 Task: Look for products in the category "Hot Dogs & Sausages" from the brand "Fra Mani".
Action: Mouse pressed left at (17, 134)
Screenshot: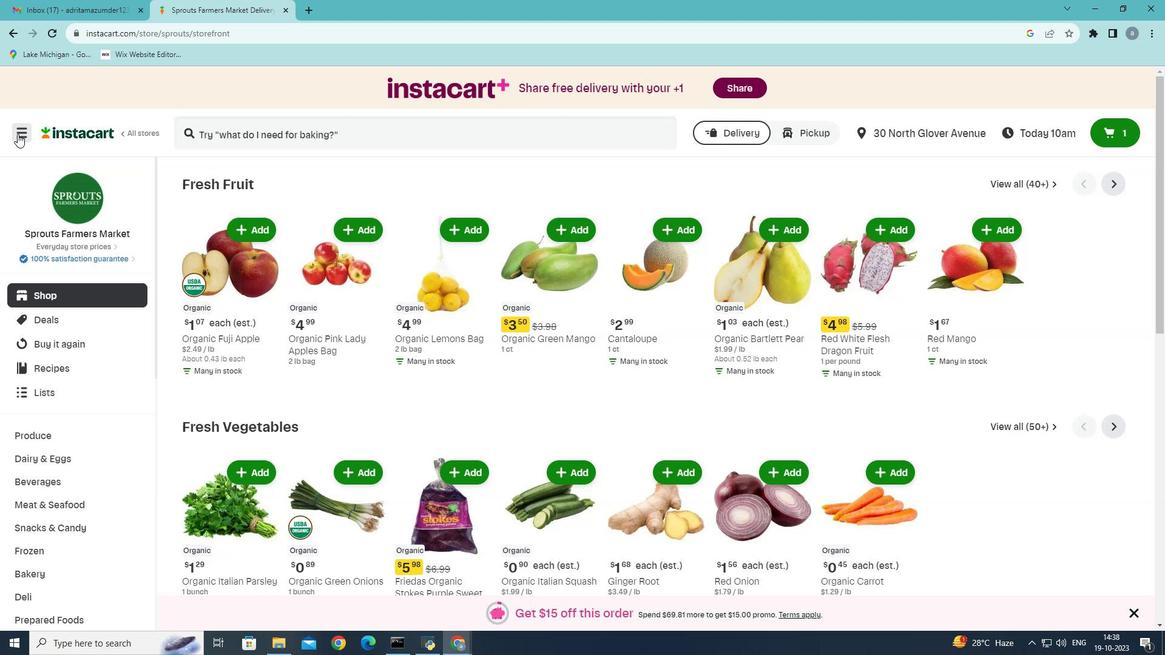 
Action: Mouse moved to (49, 354)
Screenshot: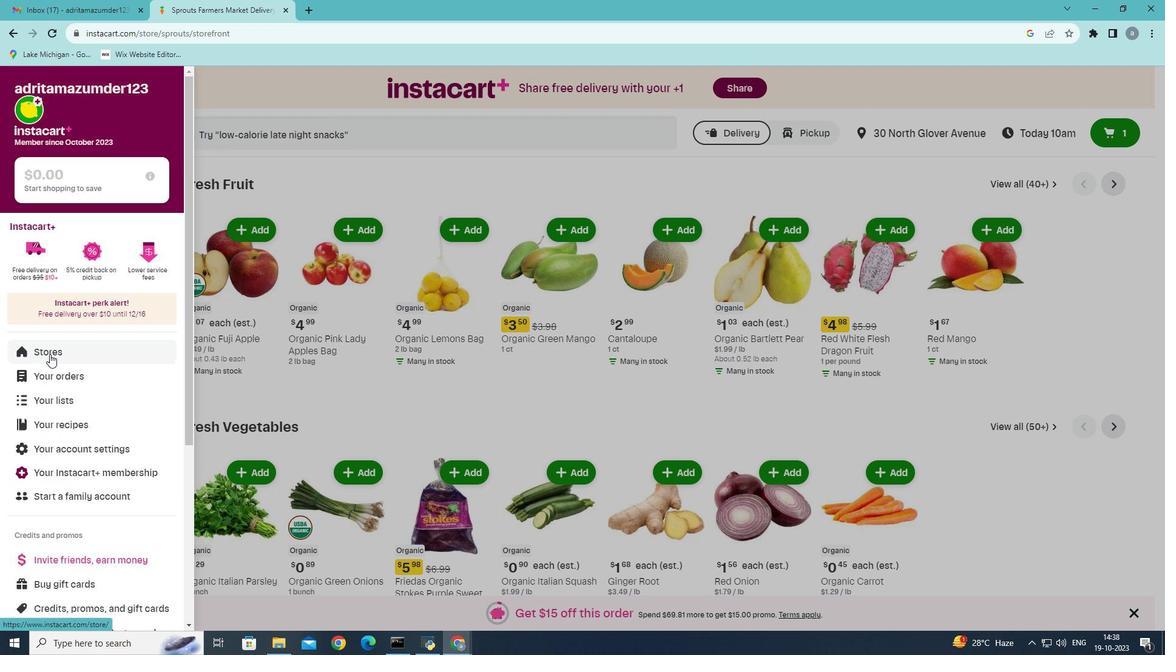 
Action: Mouse pressed left at (49, 354)
Screenshot: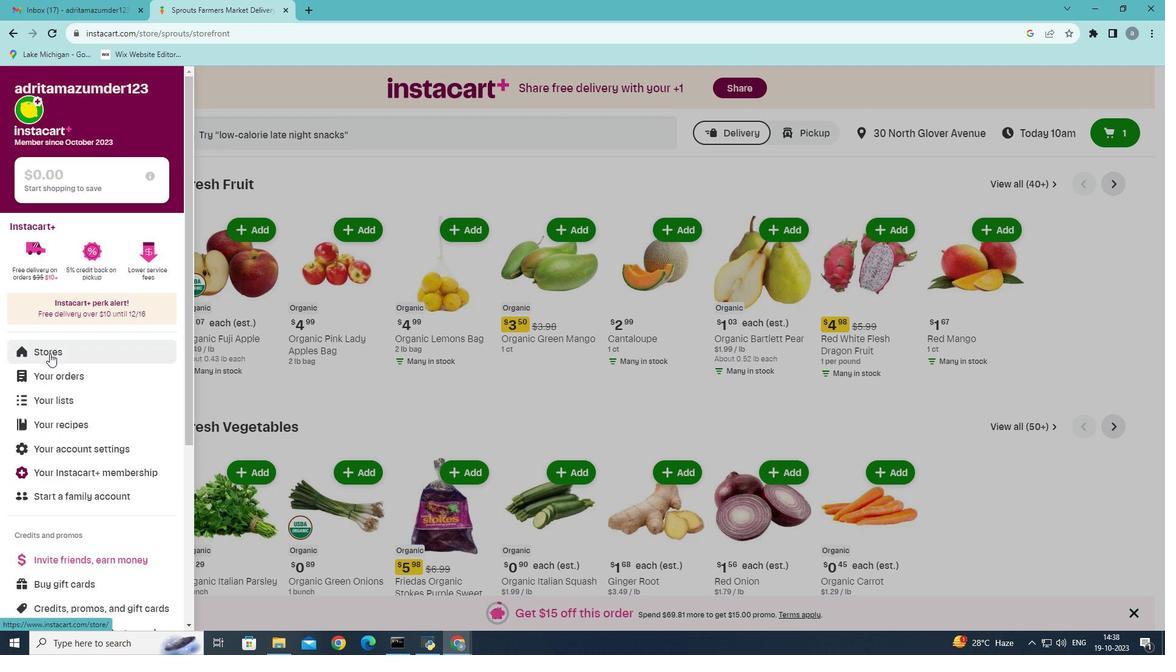 
Action: Mouse moved to (295, 131)
Screenshot: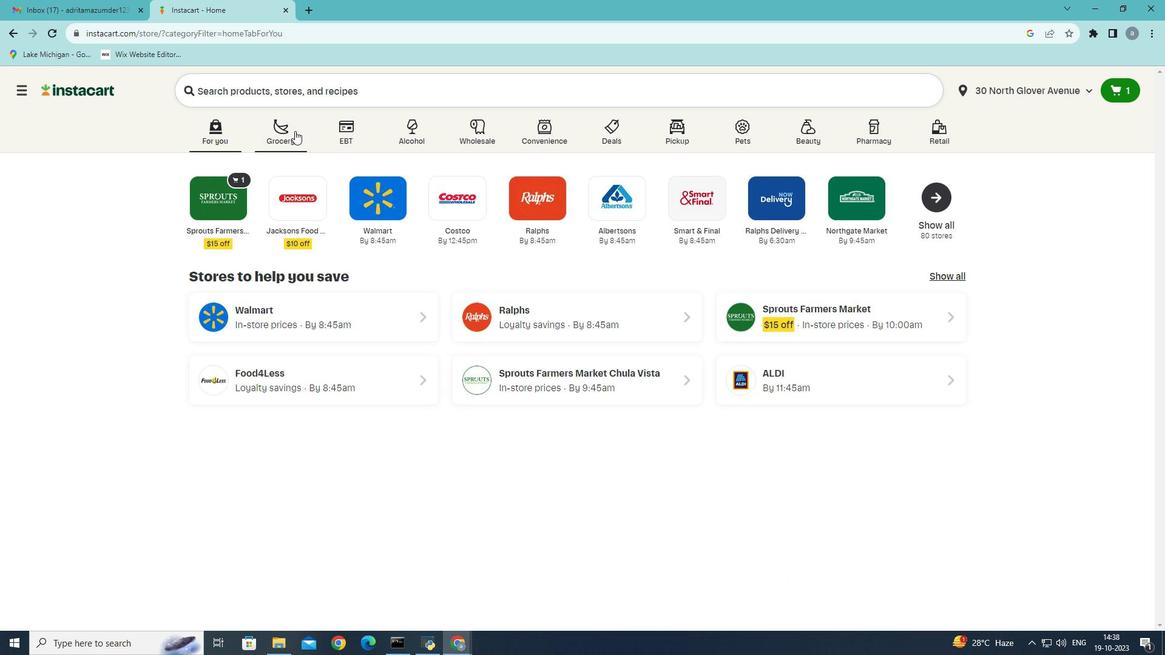 
Action: Mouse pressed left at (295, 131)
Screenshot: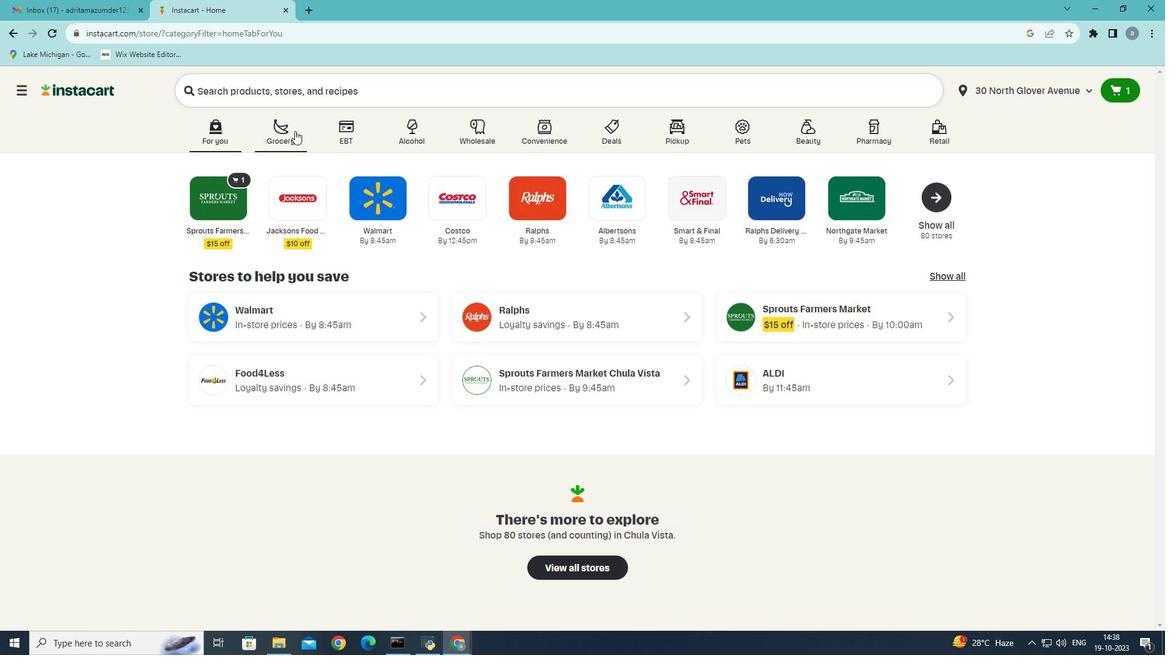 
Action: Mouse moved to (254, 360)
Screenshot: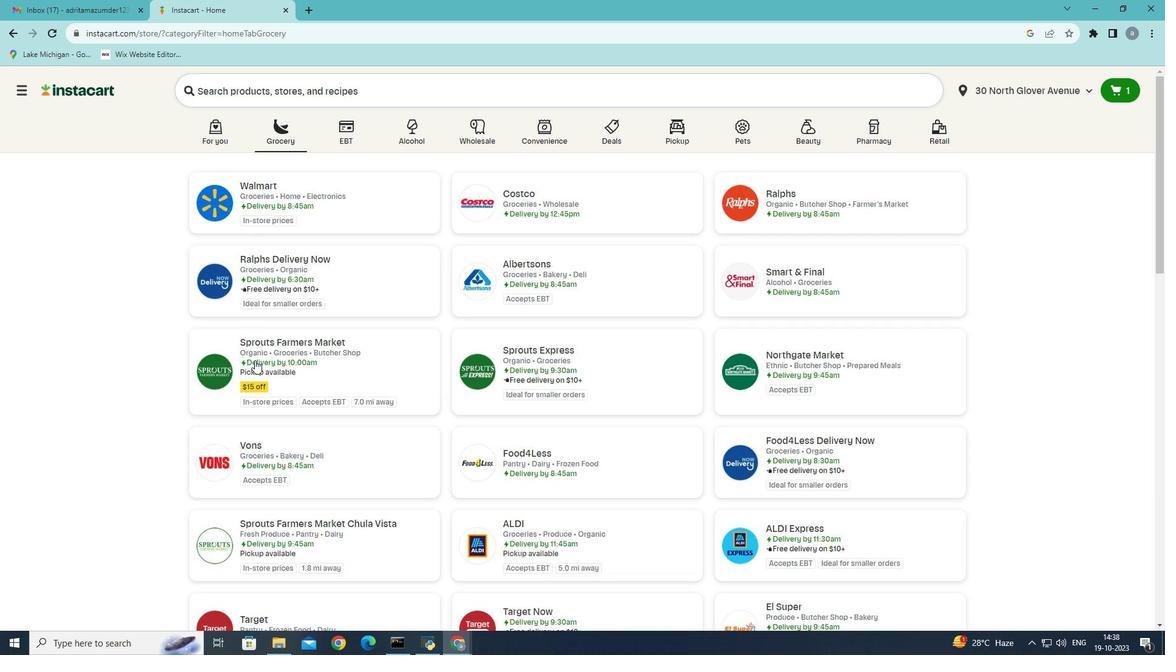 
Action: Mouse pressed left at (254, 360)
Screenshot: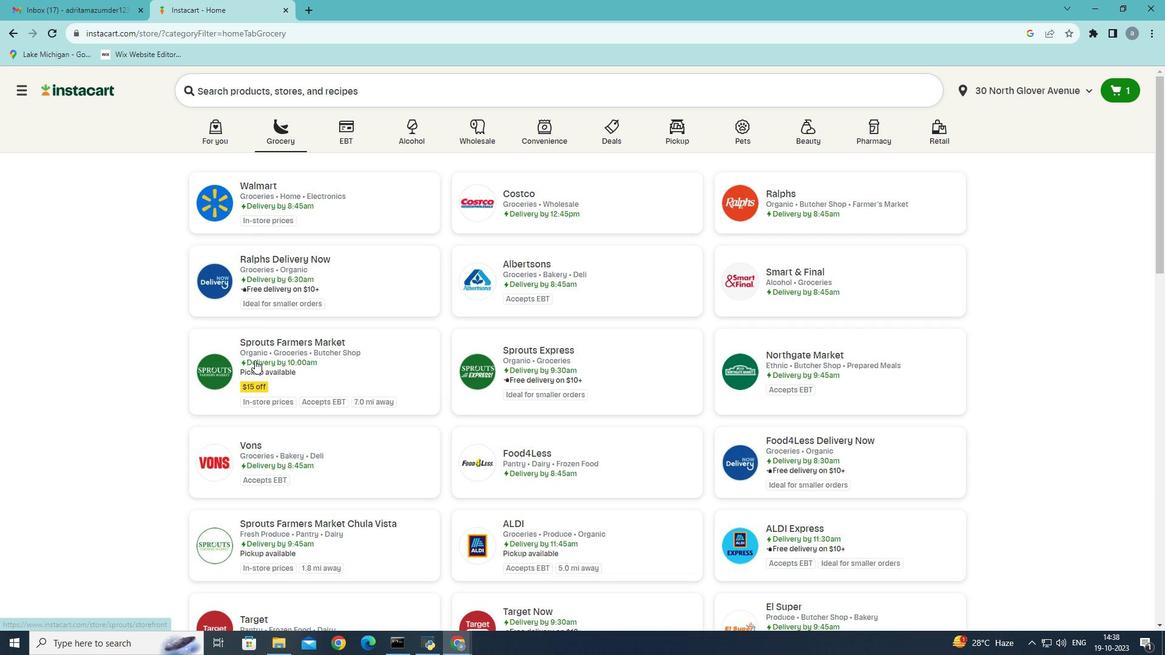 
Action: Mouse moved to (64, 504)
Screenshot: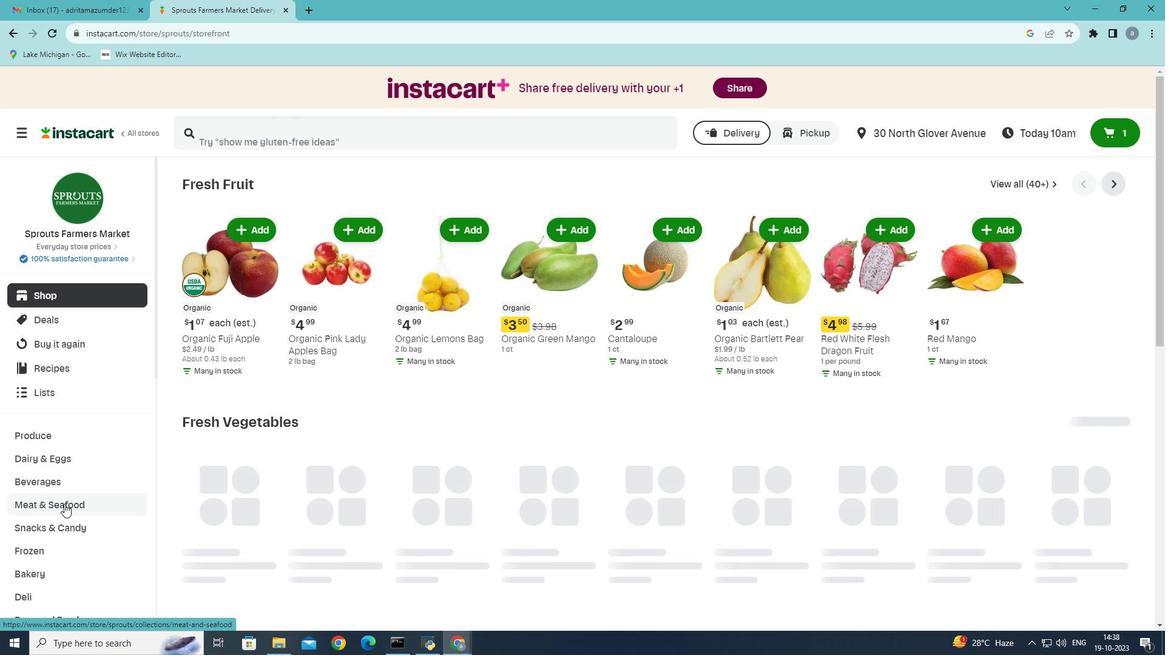 
Action: Mouse pressed left at (64, 504)
Screenshot: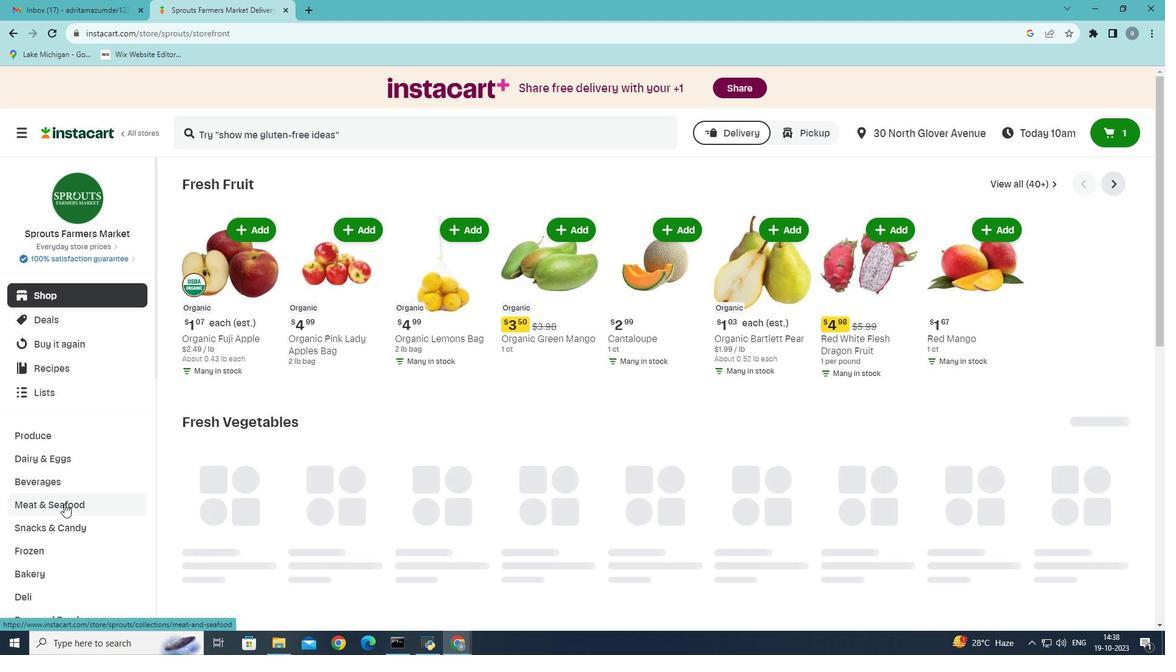 
Action: Mouse moved to (621, 213)
Screenshot: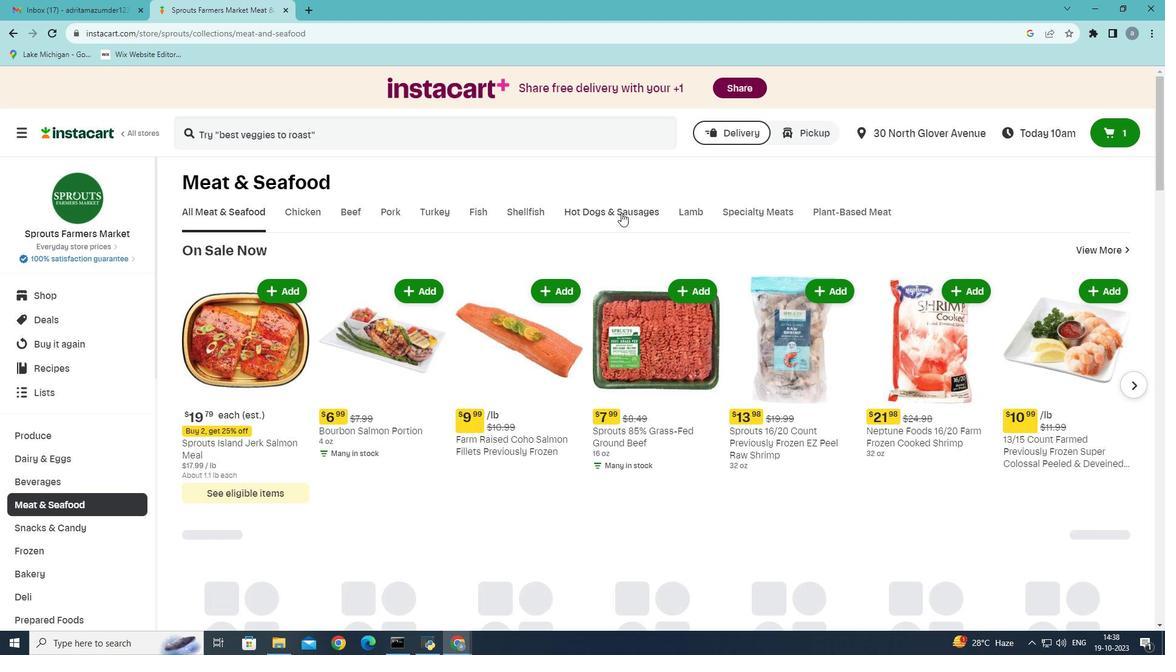 
Action: Mouse pressed left at (621, 213)
Screenshot: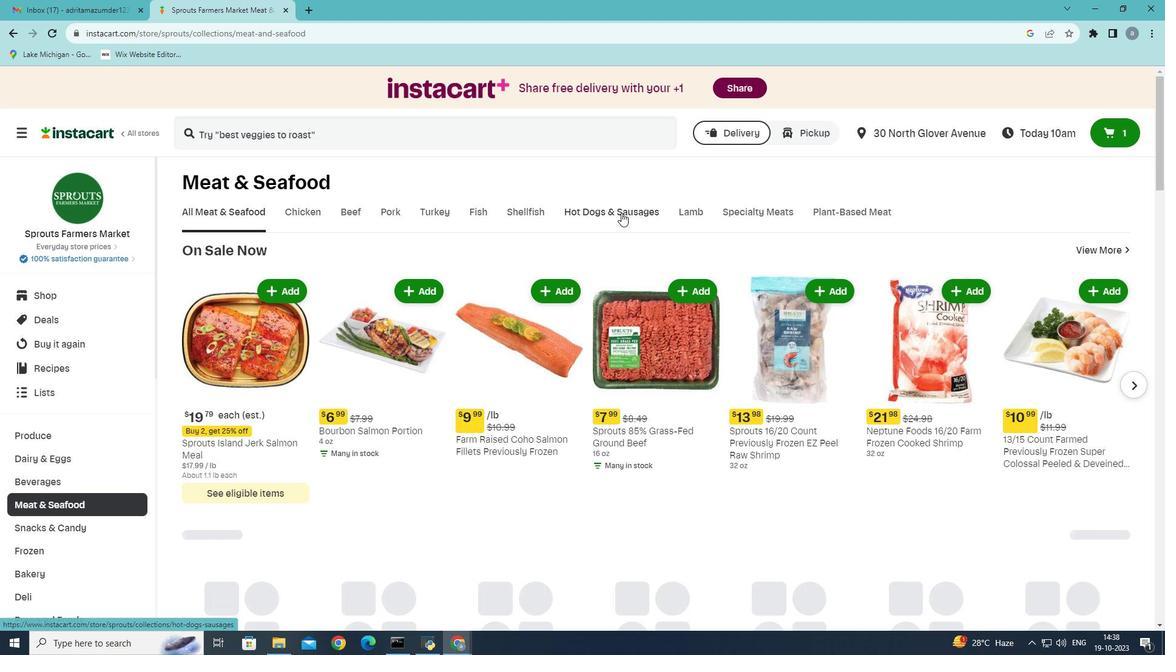 
Action: Mouse moved to (306, 261)
Screenshot: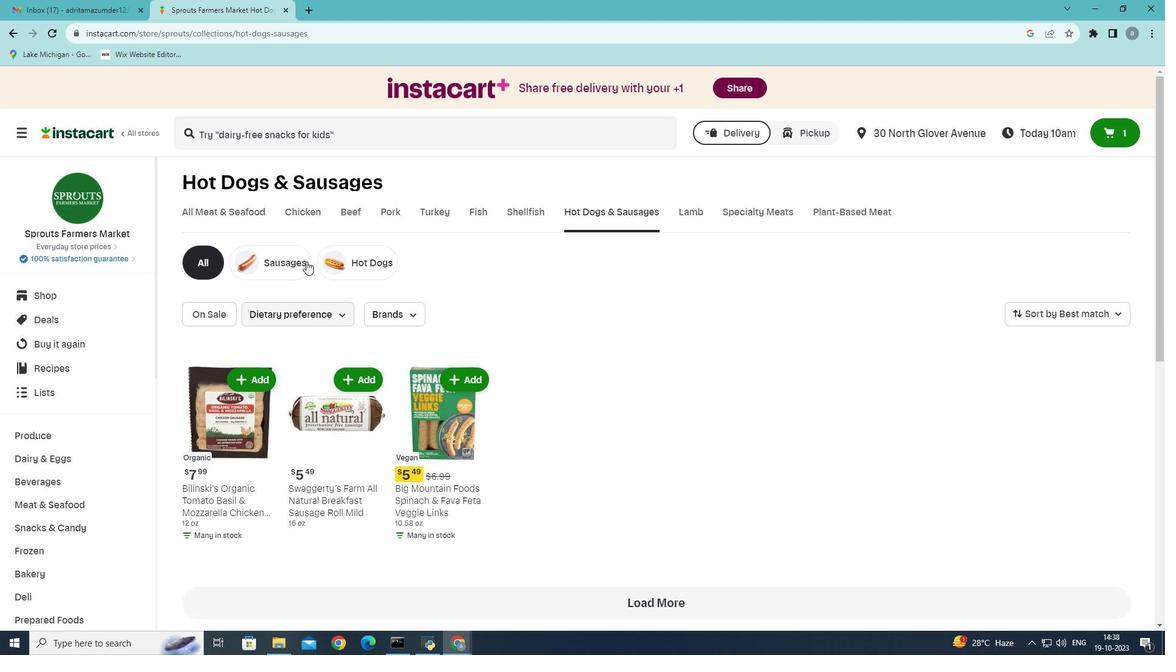 
Action: Mouse pressed left at (306, 261)
Screenshot: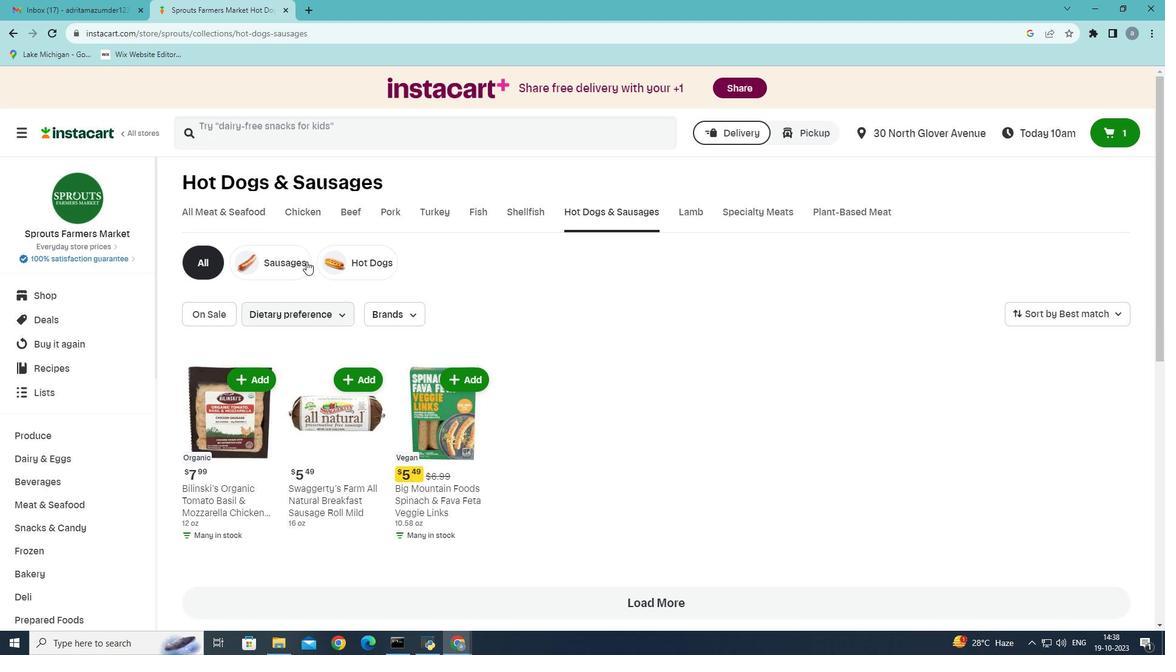 
Action: Mouse moved to (409, 310)
Screenshot: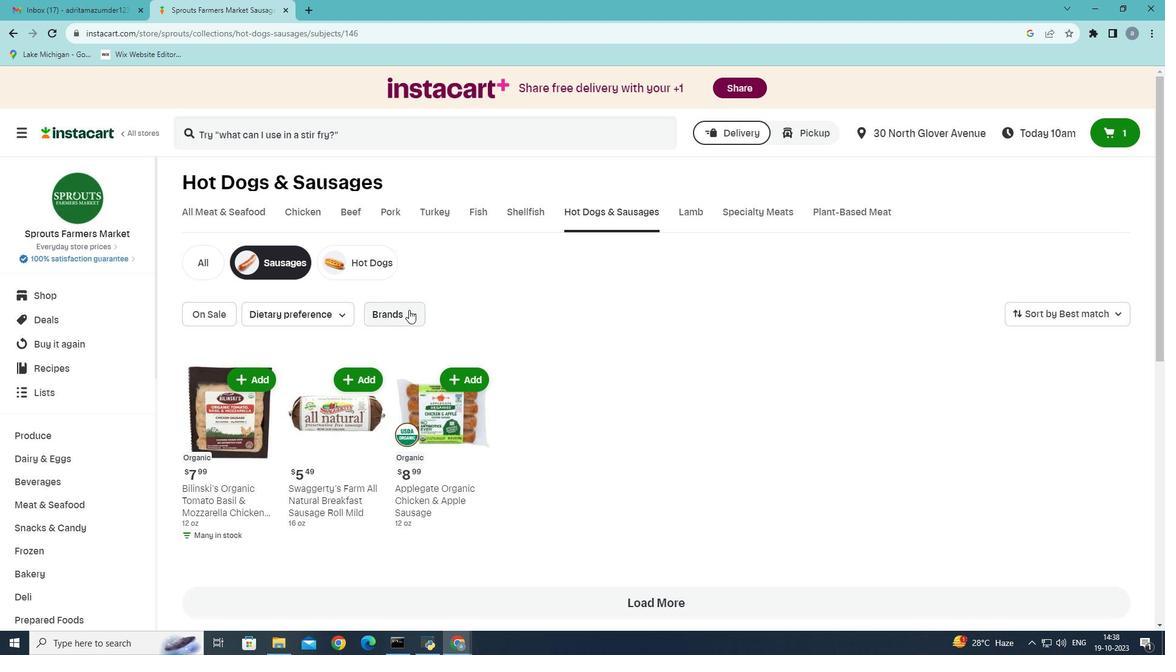 
Action: Mouse pressed left at (409, 310)
Screenshot: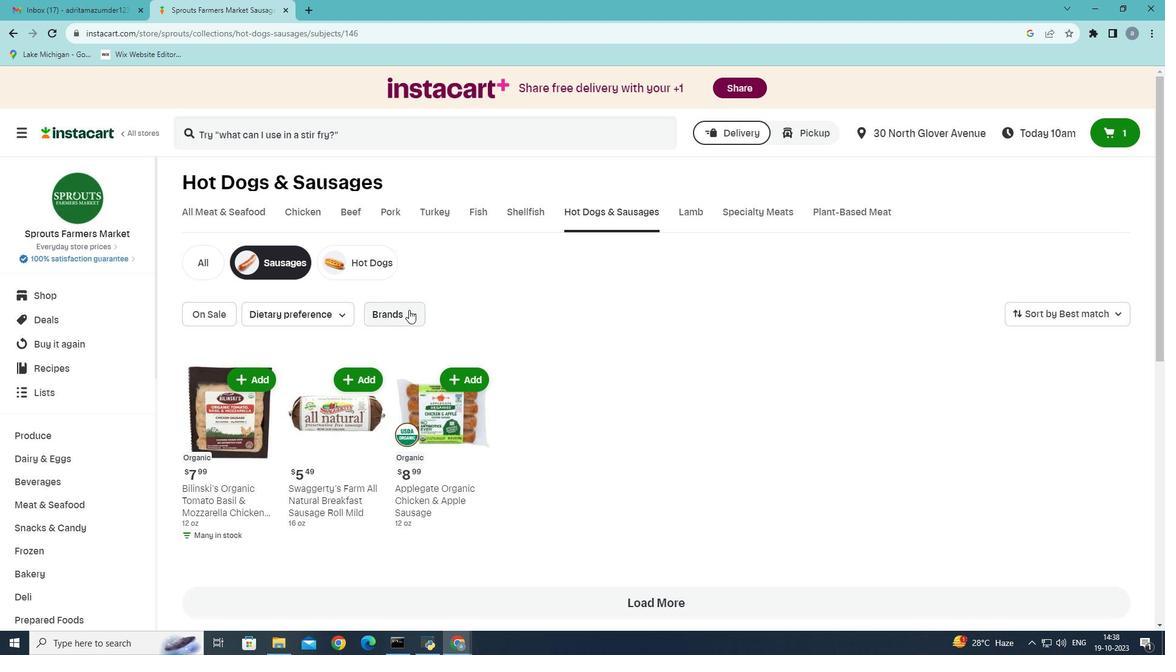 
Action: Mouse moved to (420, 404)
Screenshot: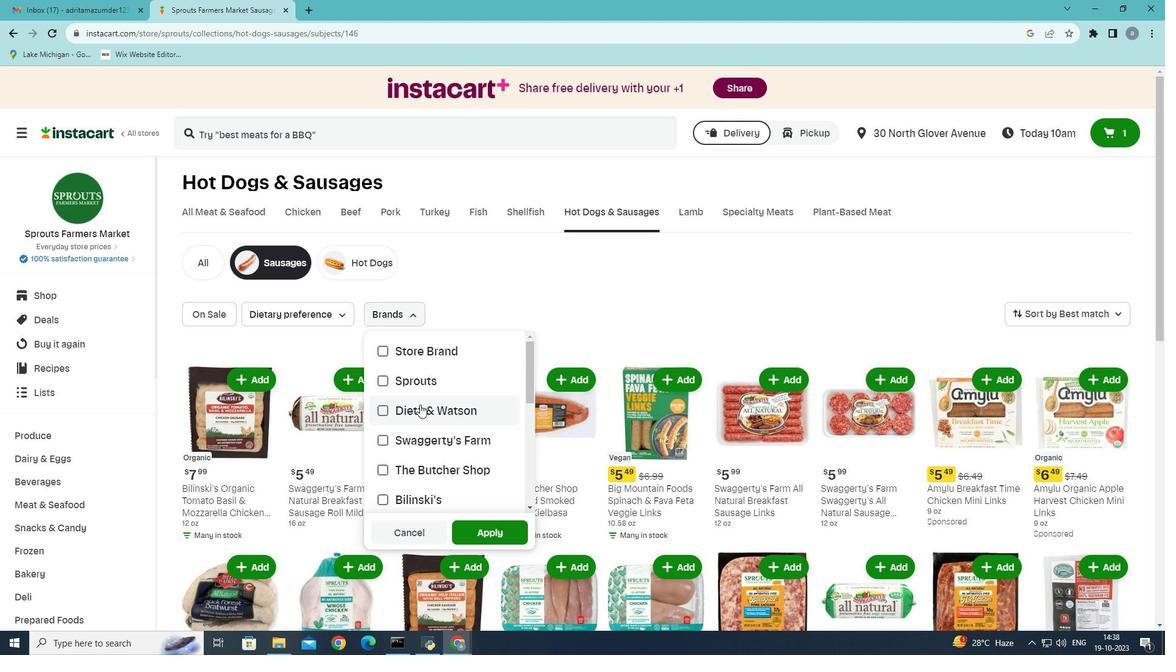
Action: Mouse scrolled (420, 404) with delta (0, 0)
Screenshot: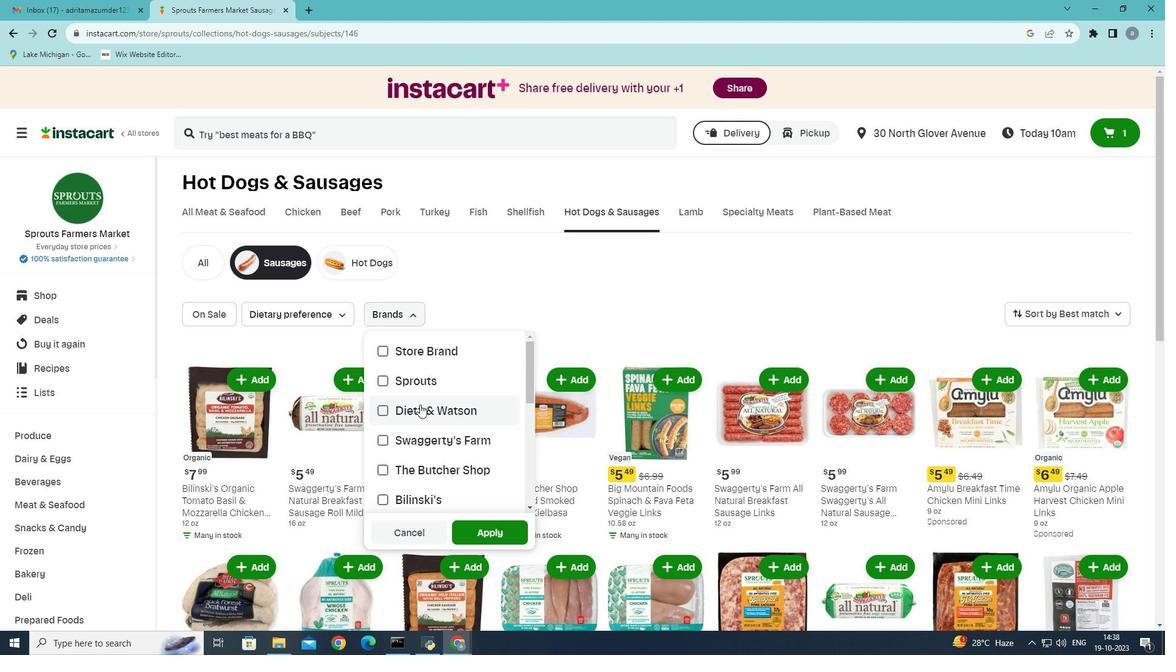 
Action: Mouse moved to (420, 404)
Screenshot: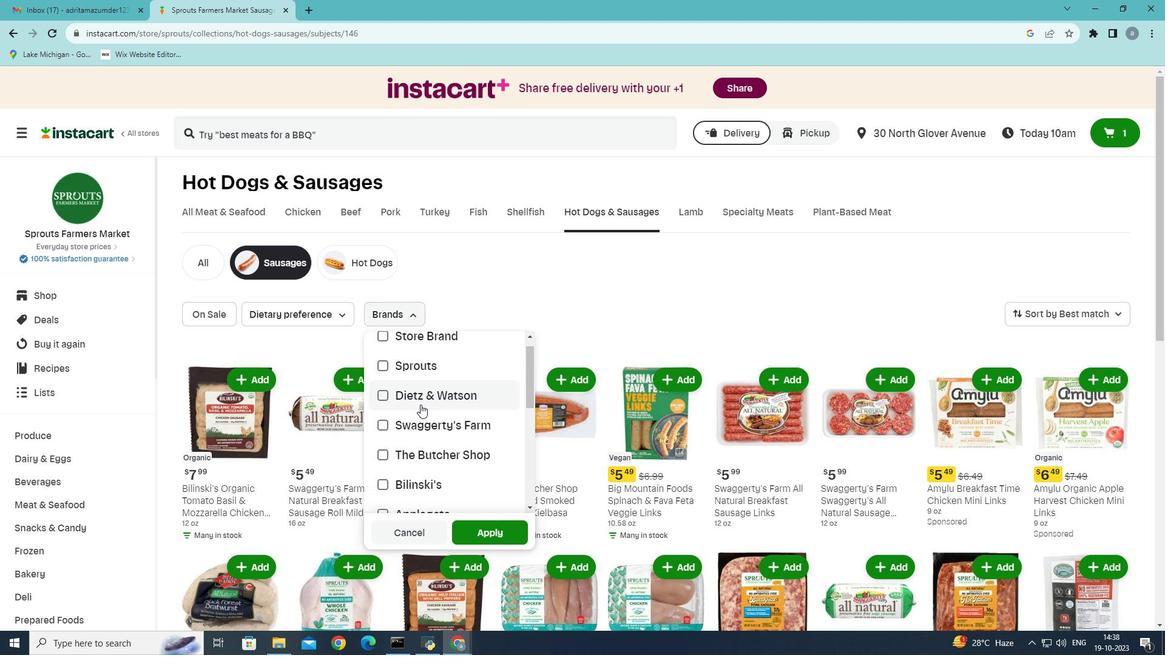 
Action: Mouse scrolled (420, 404) with delta (0, 0)
Screenshot: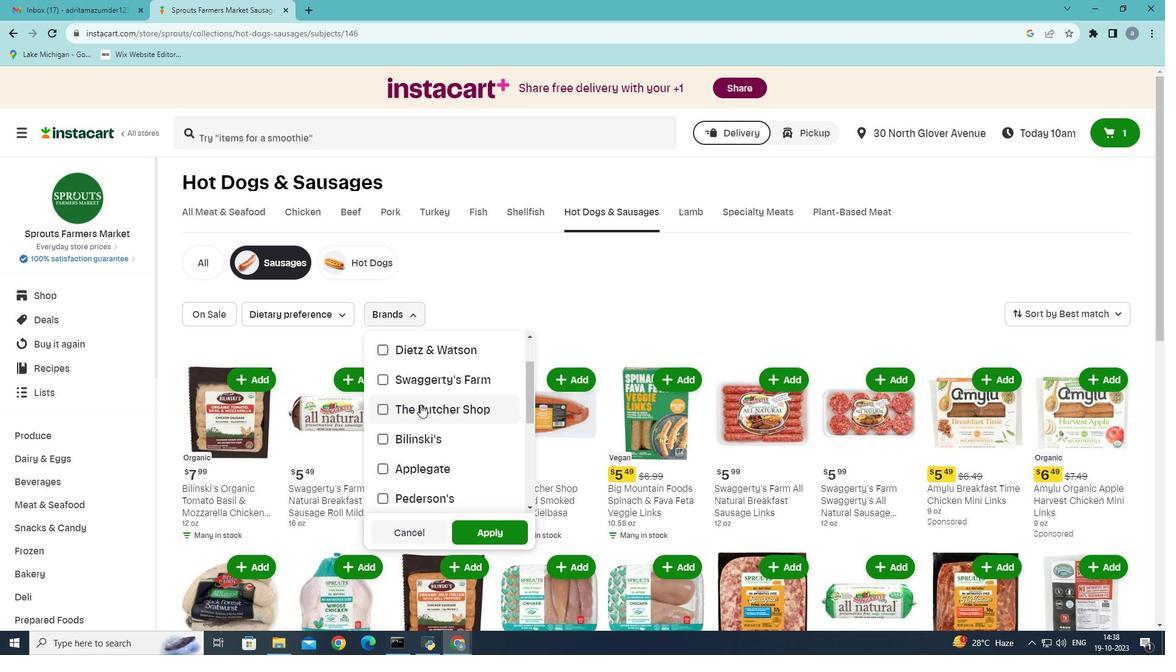 
Action: Mouse moved to (422, 404)
Screenshot: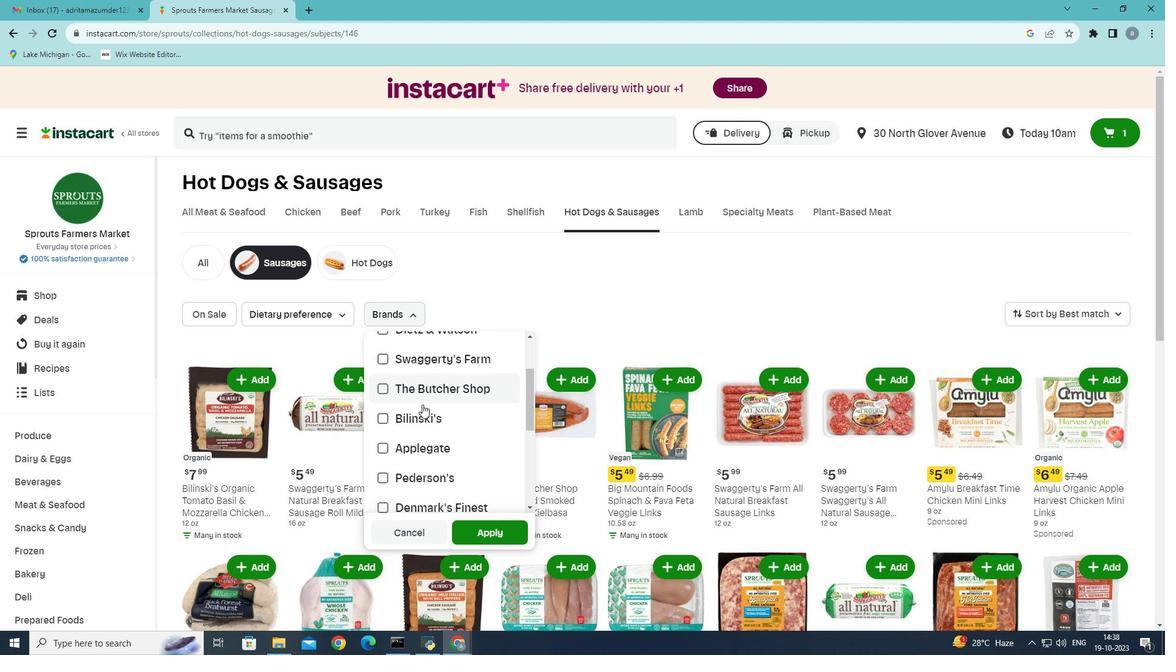 
Action: Mouse scrolled (422, 404) with delta (0, 0)
Screenshot: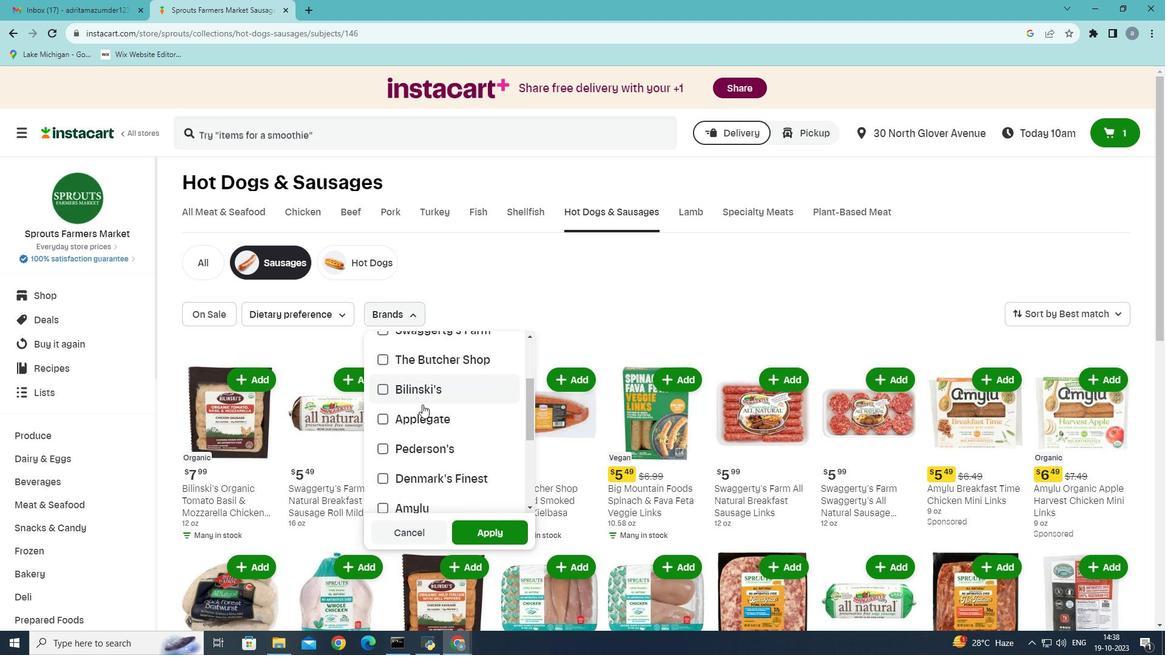 
Action: Mouse moved to (423, 404)
Screenshot: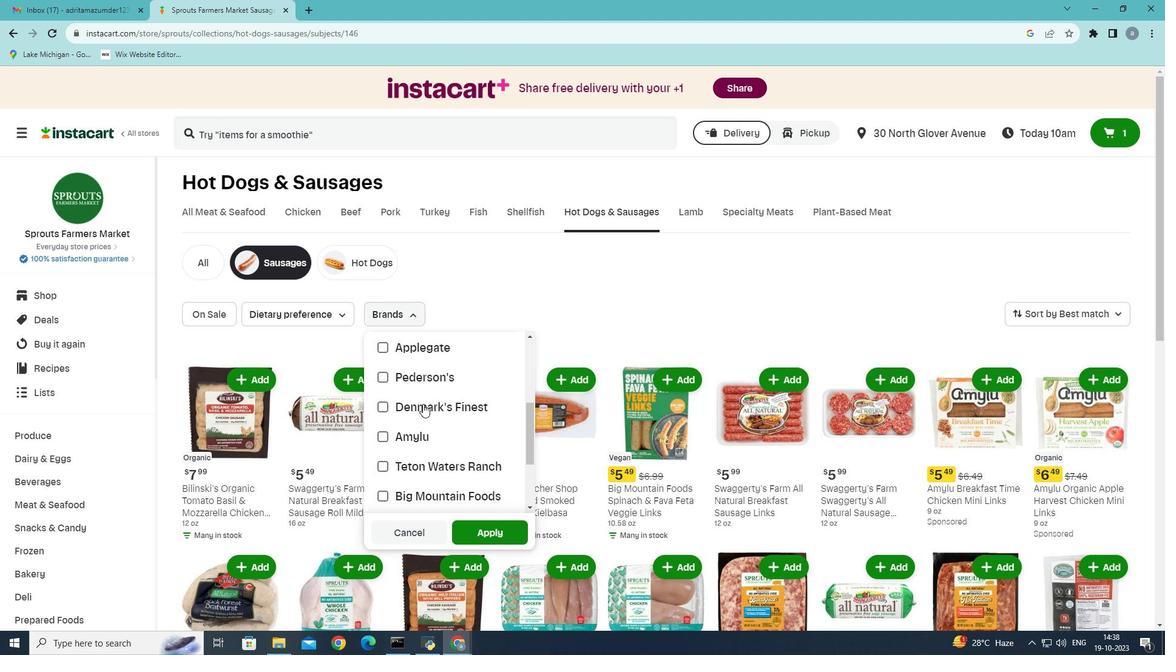 
Action: Mouse scrolled (423, 403) with delta (0, 0)
Screenshot: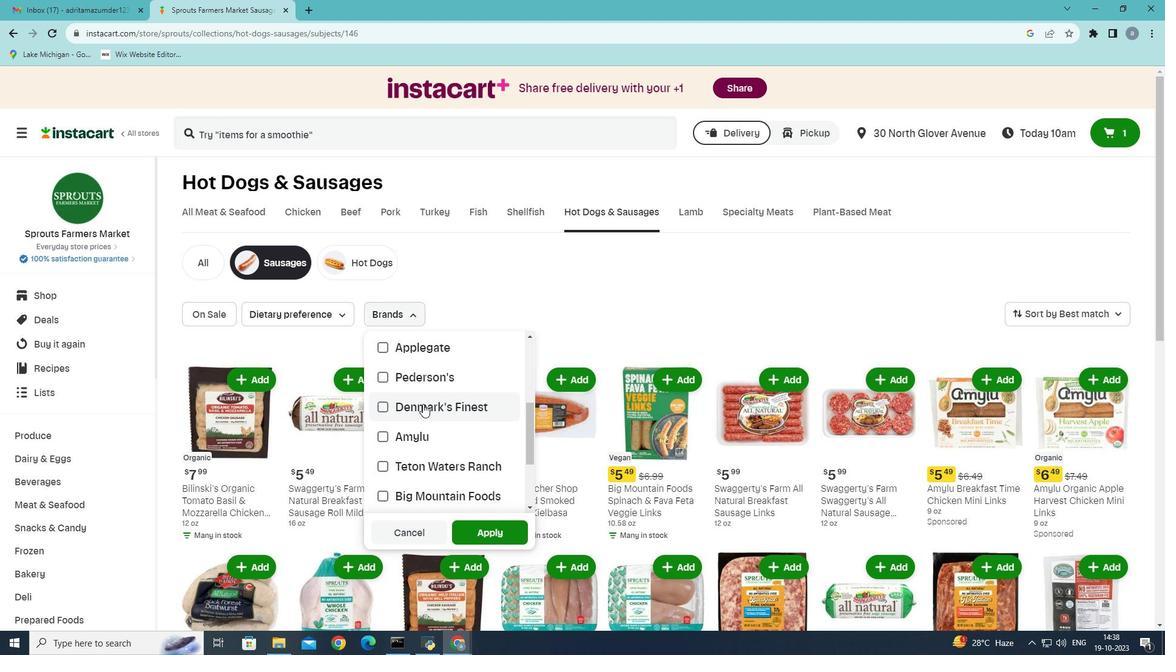
Action: Mouse scrolled (423, 403) with delta (0, 0)
Screenshot: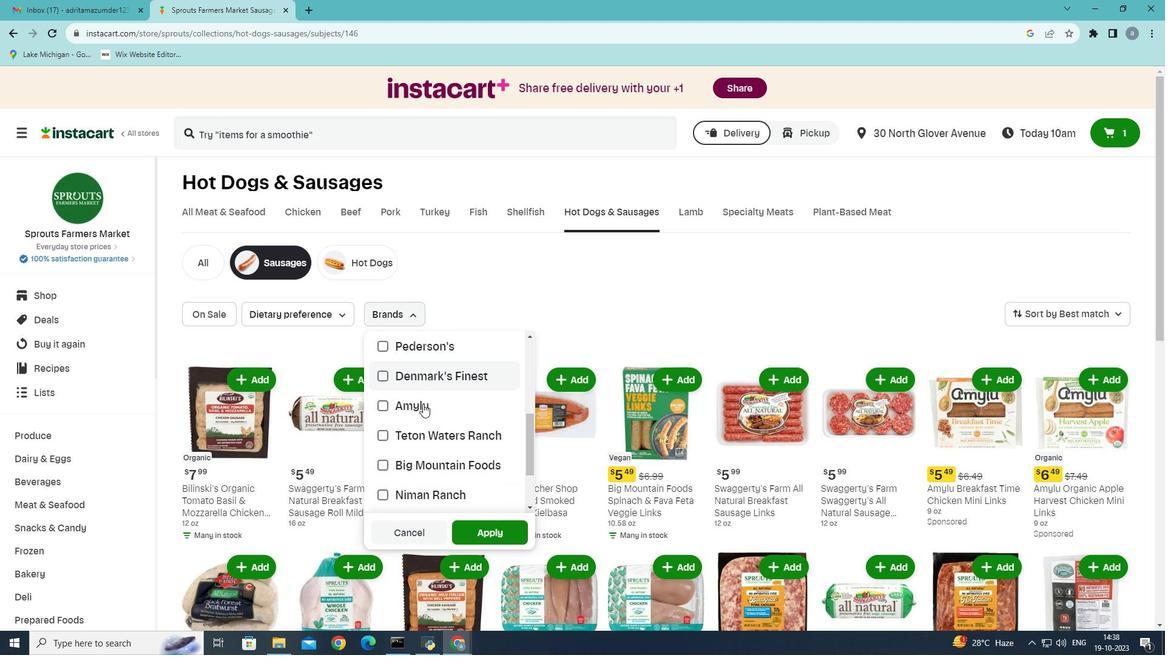 
Action: Mouse moved to (381, 446)
Screenshot: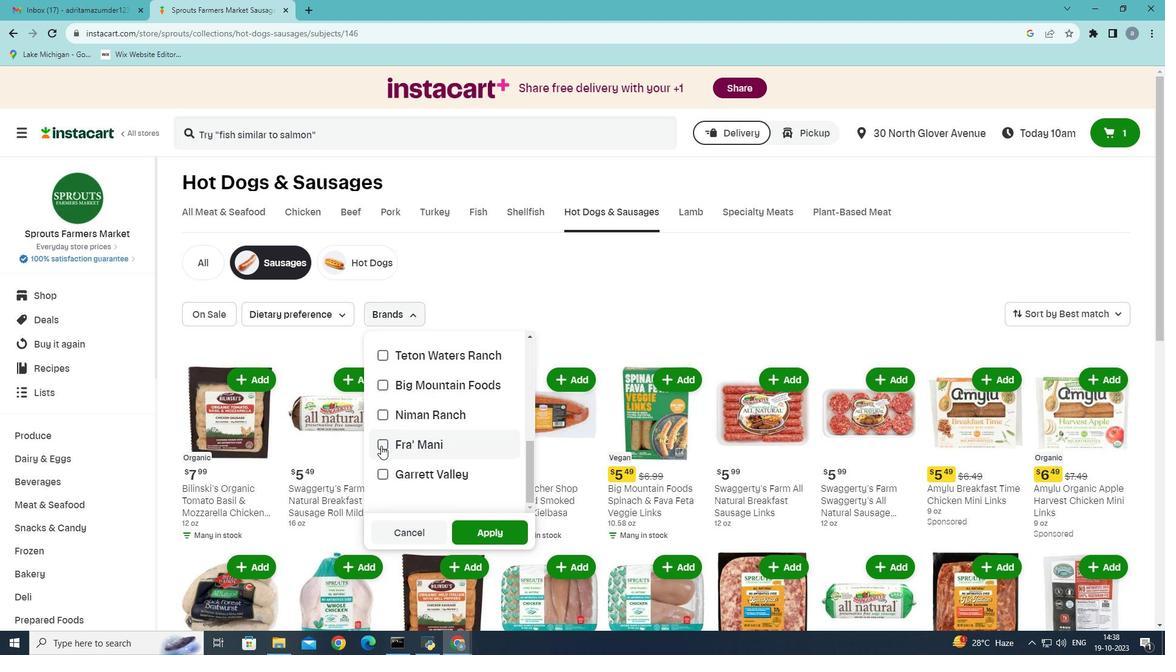 
Action: Mouse pressed left at (381, 446)
Screenshot: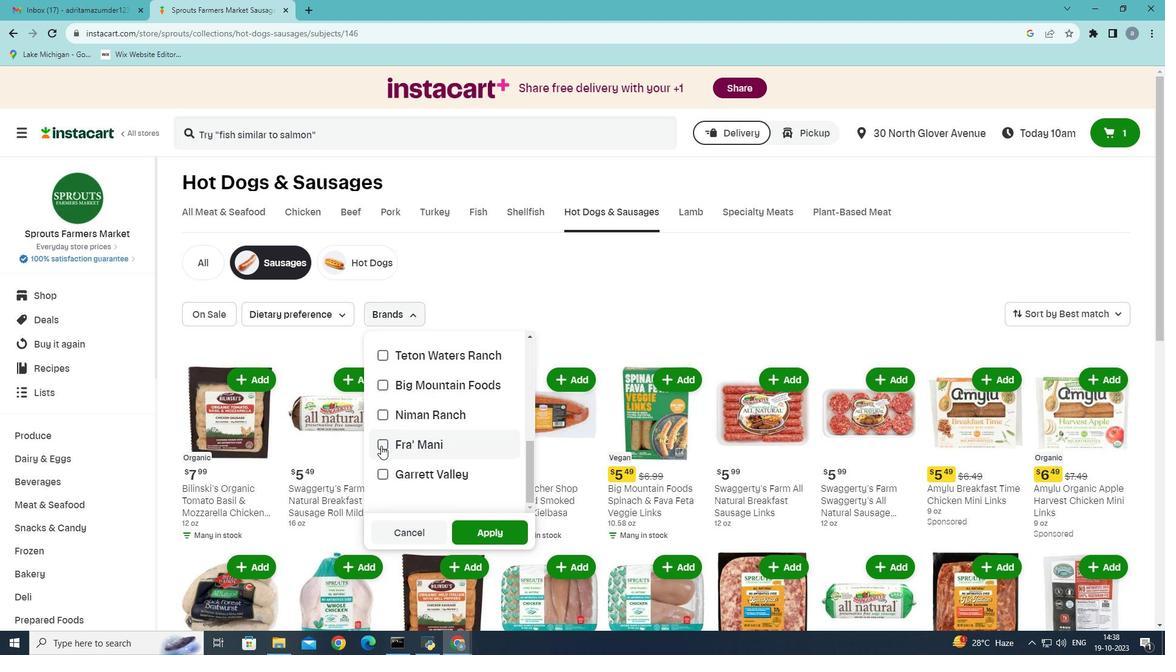 
Action: Mouse moved to (492, 538)
Screenshot: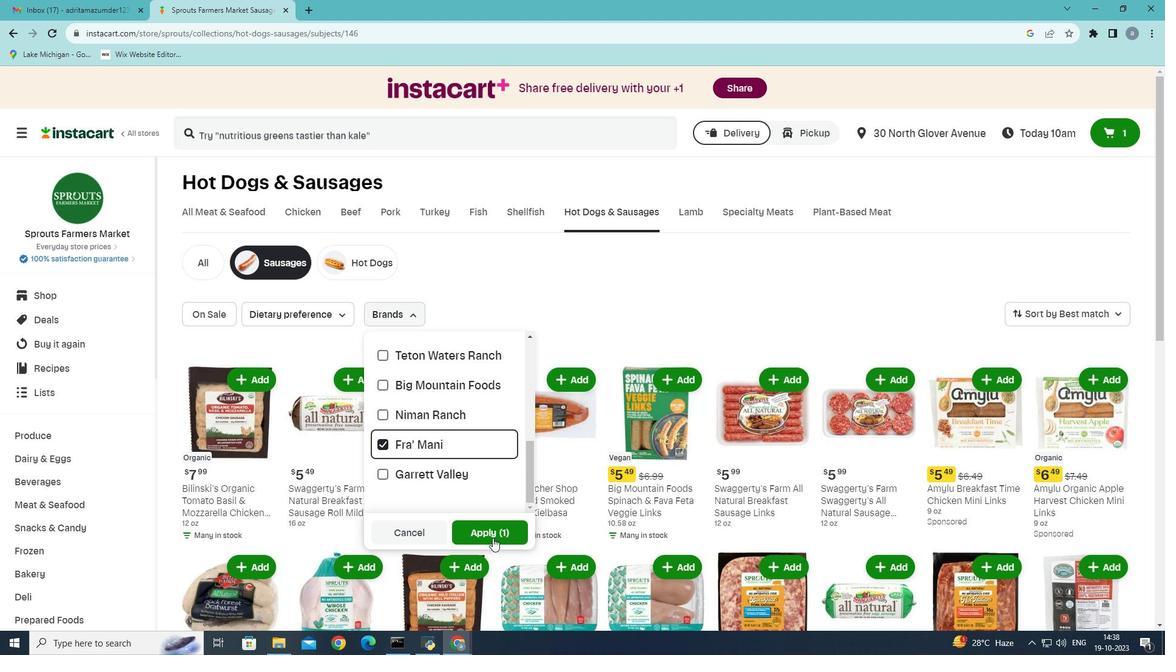 
Action: Mouse pressed left at (492, 538)
Screenshot: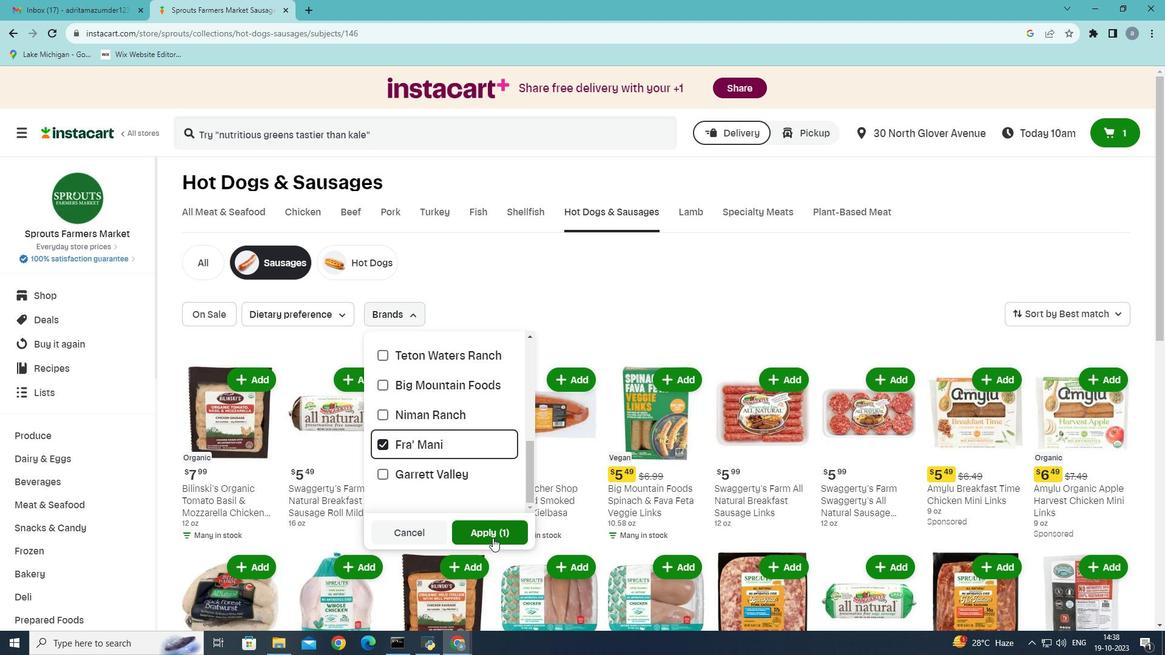 
Action: Mouse moved to (551, 475)
Screenshot: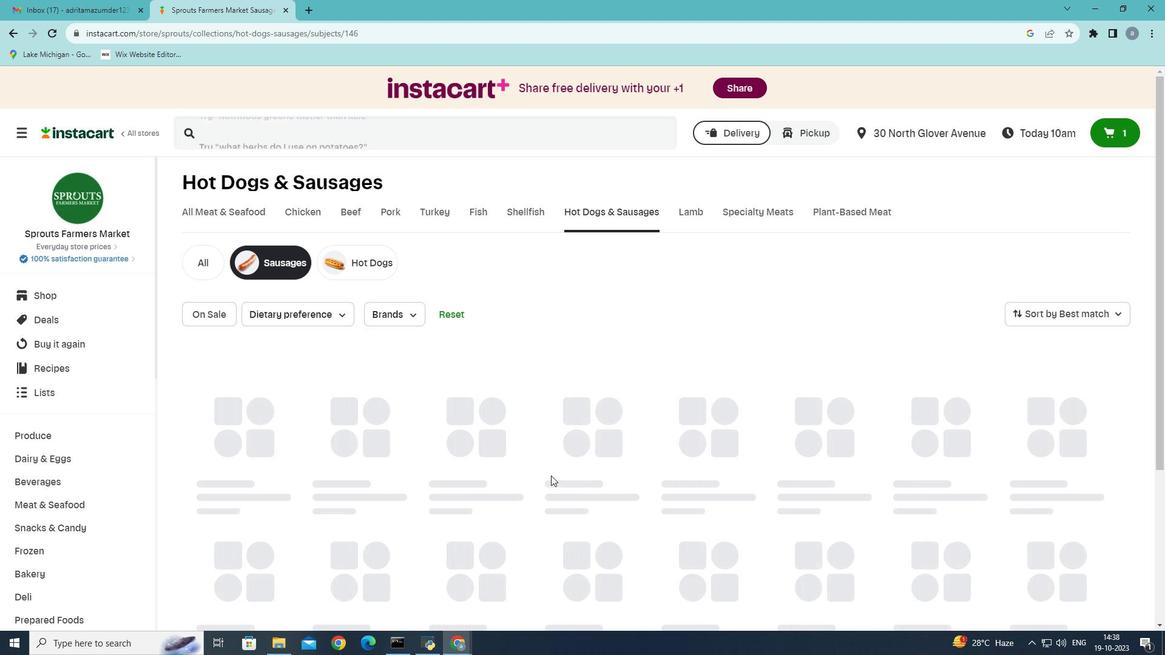 
